 Task: Create a sub task Release to Production / Go Live for the task  Add support for SMS notifications to the mobile app in the project TransferLine , assign it to team member softage.6@softage.net and update the status of the sub task to  Completed , set the priority of the sub task to High.
Action: Mouse moved to (46, 435)
Screenshot: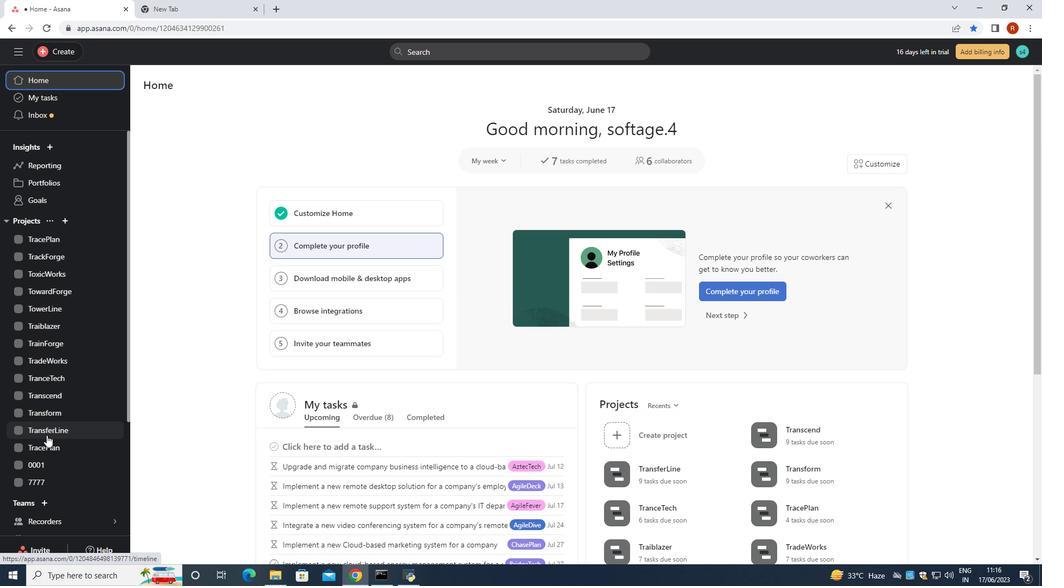
Action: Mouse pressed left at (46, 435)
Screenshot: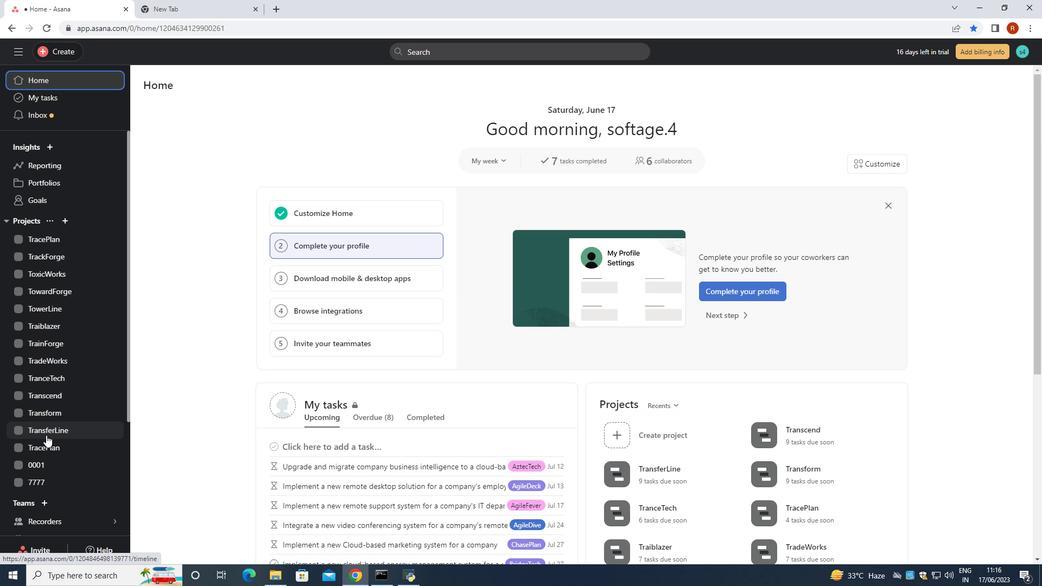 
Action: Mouse moved to (440, 262)
Screenshot: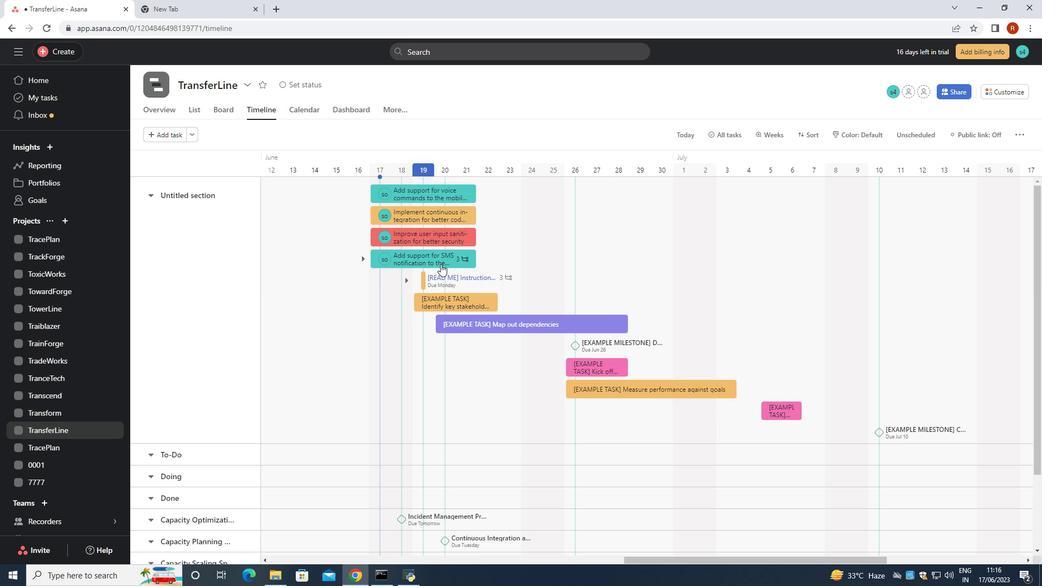 
Action: Mouse pressed left at (440, 262)
Screenshot: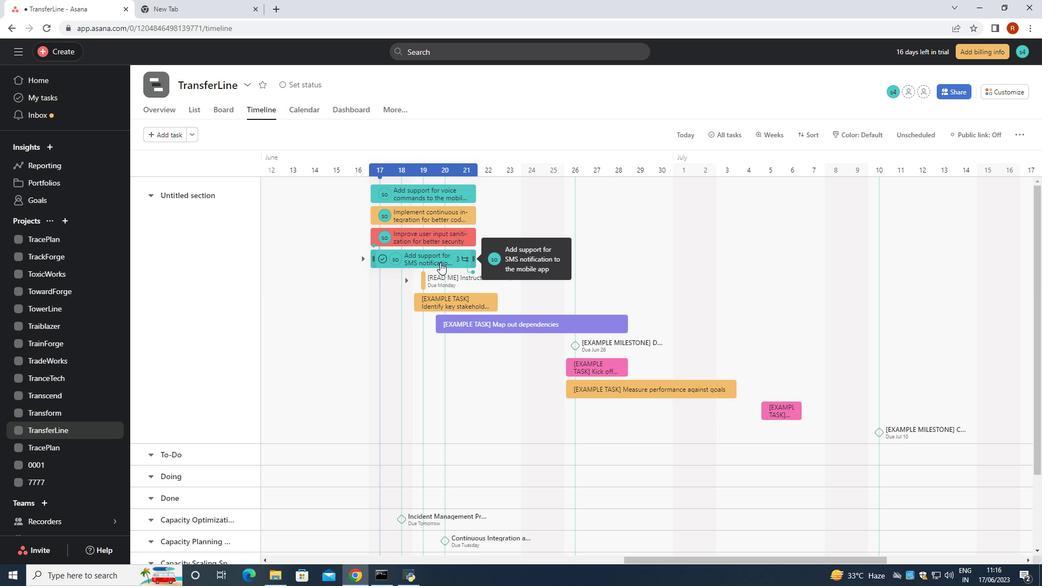 
Action: Mouse moved to (742, 530)
Screenshot: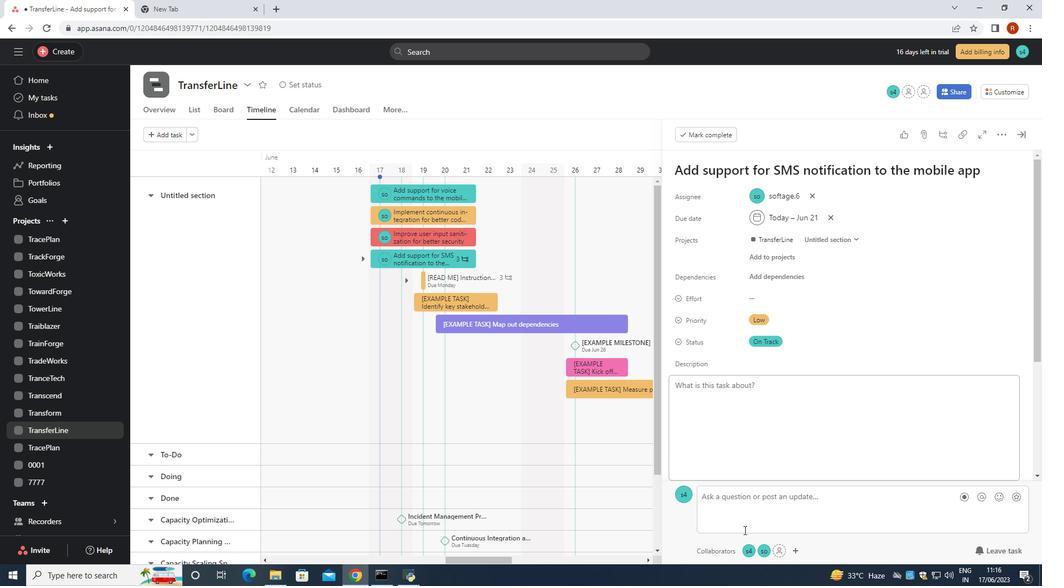 
Action: Mouse scrolled (742, 530) with delta (0, 0)
Screenshot: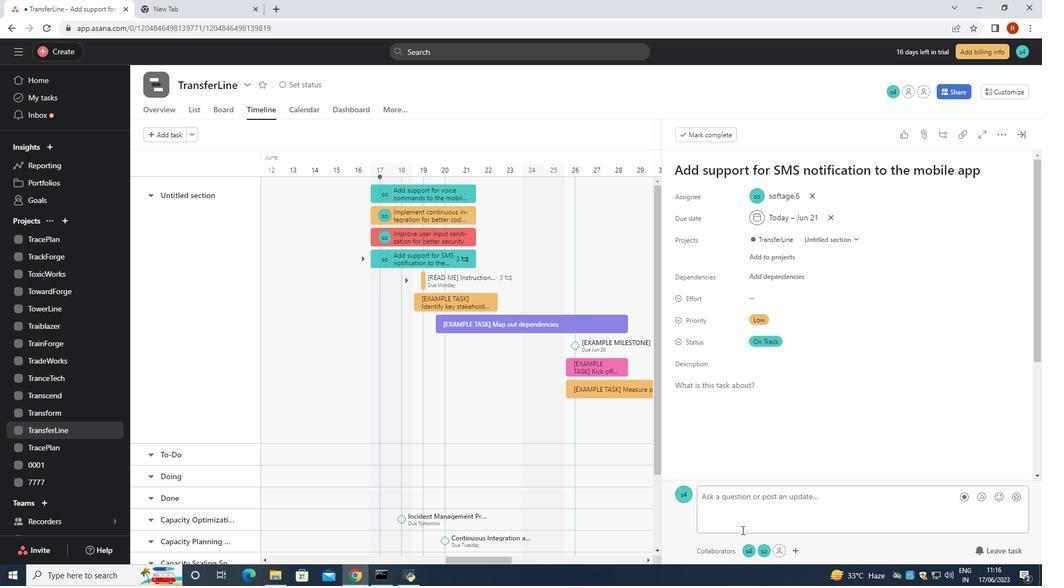 
Action: Mouse scrolled (742, 530) with delta (0, 0)
Screenshot: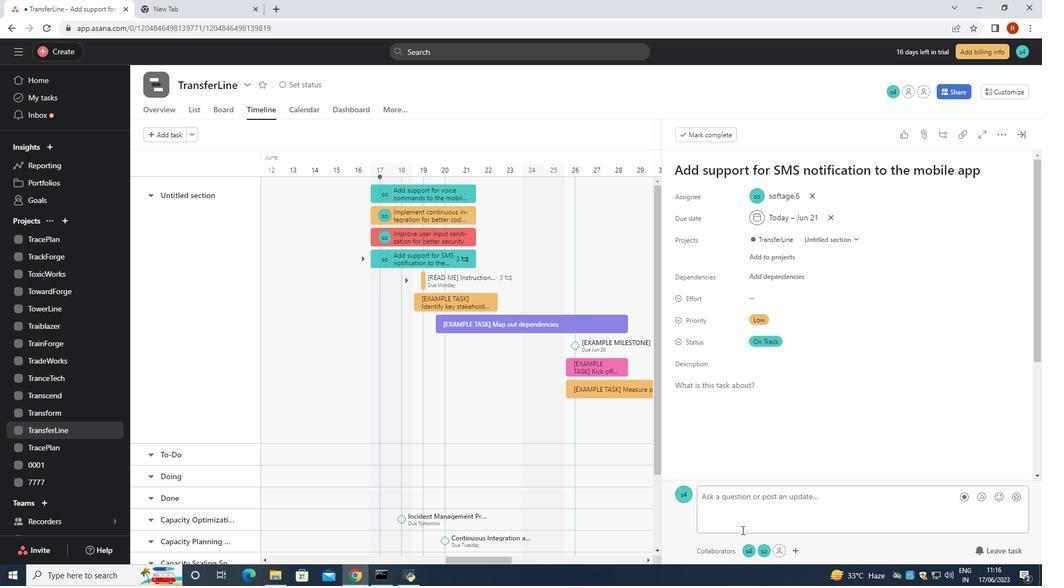 
Action: Mouse moved to (736, 477)
Screenshot: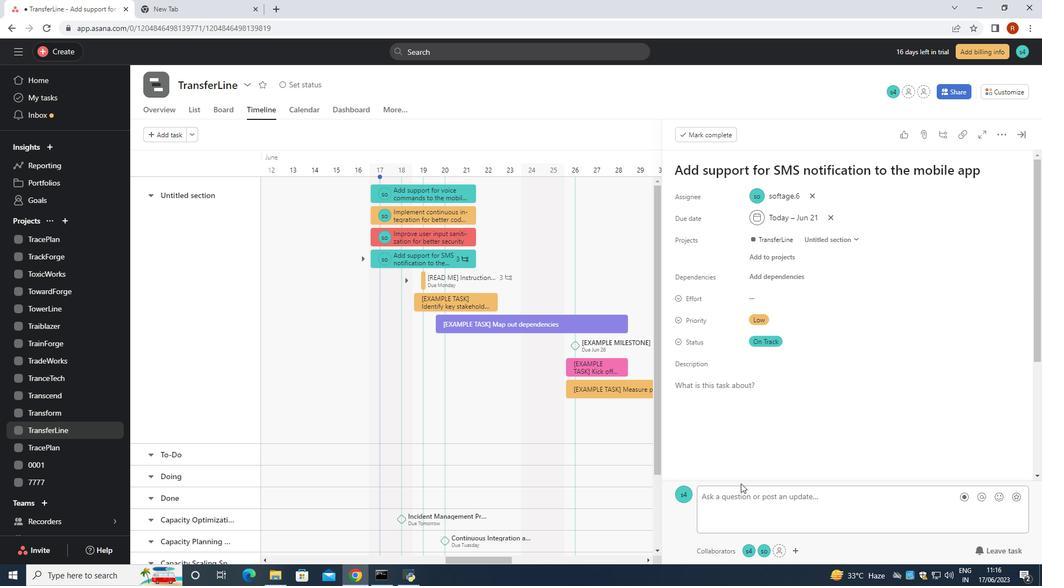 
Action: Mouse scrolled (736, 476) with delta (0, 0)
Screenshot: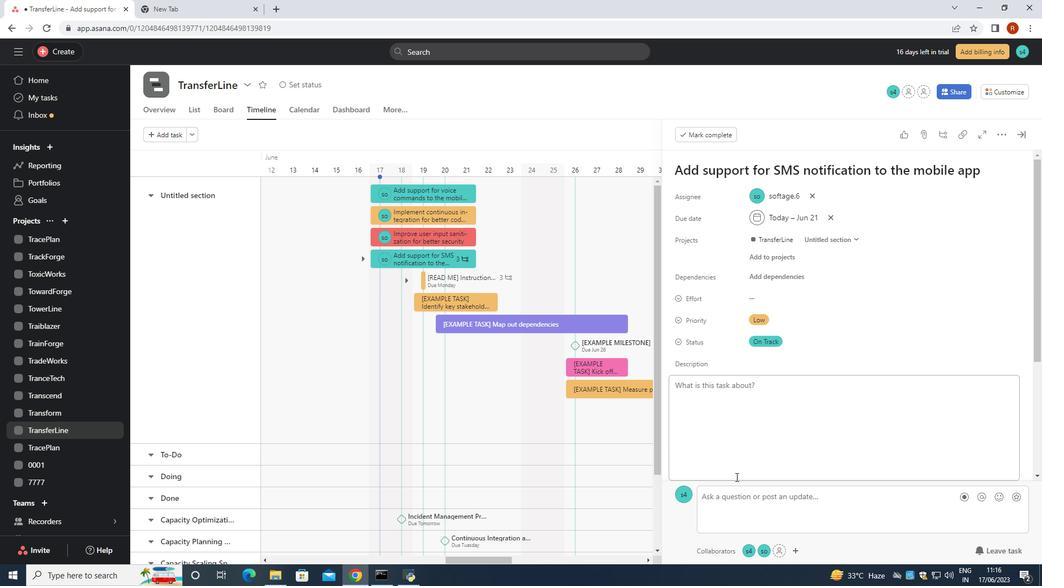 
Action: Mouse scrolled (736, 476) with delta (0, 0)
Screenshot: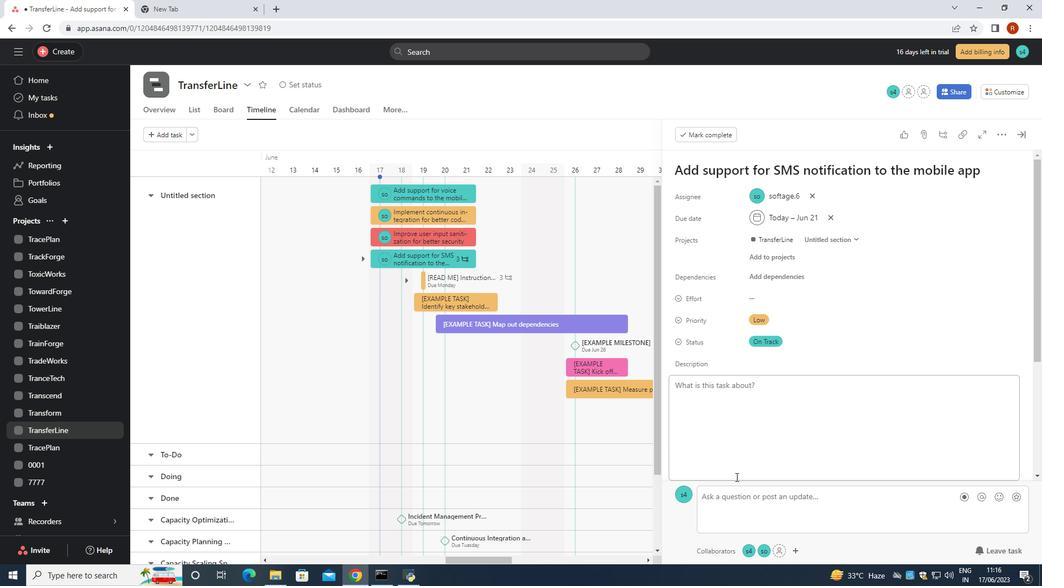 
Action: Mouse scrolled (736, 476) with delta (0, 0)
Screenshot: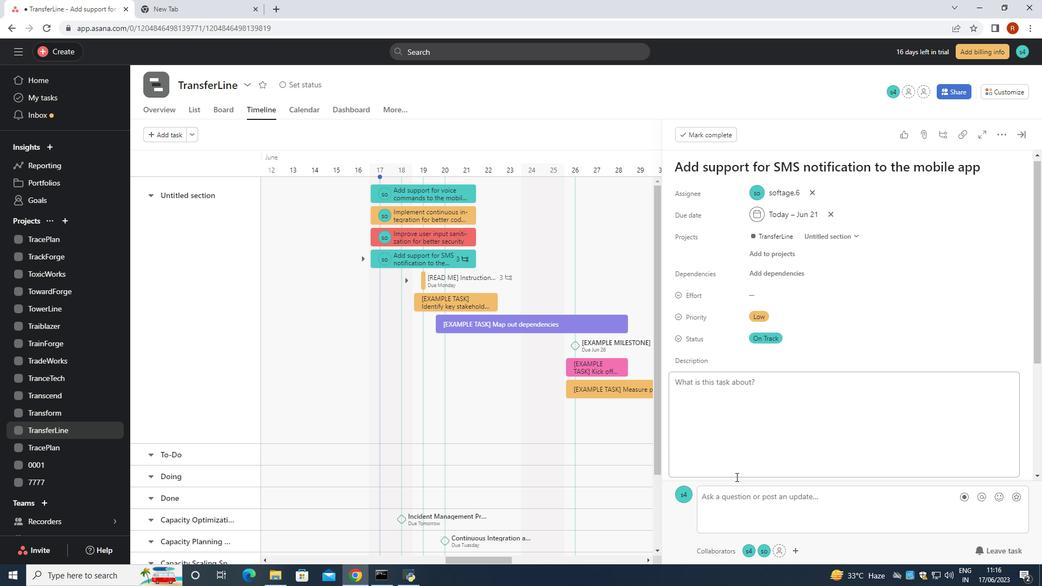 
Action: Mouse moved to (715, 409)
Screenshot: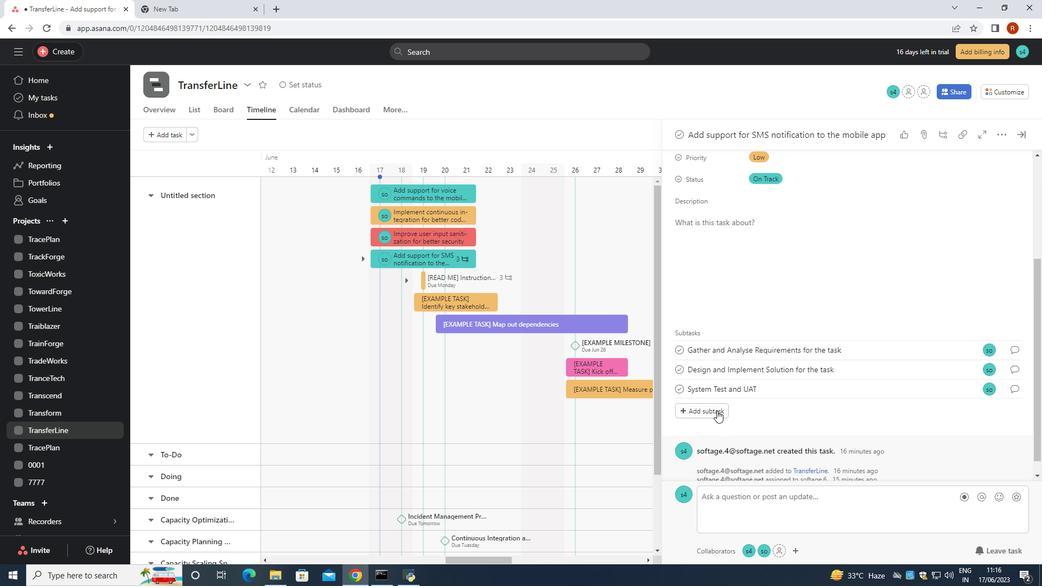 
Action: Mouse pressed left at (715, 409)
Screenshot: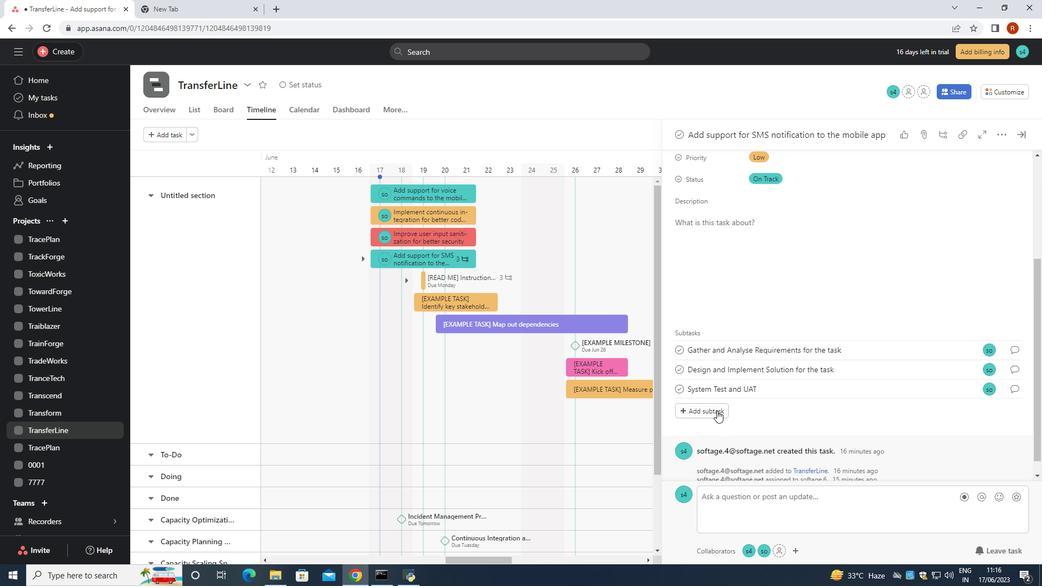 
Action: Mouse moved to (714, 409)
Screenshot: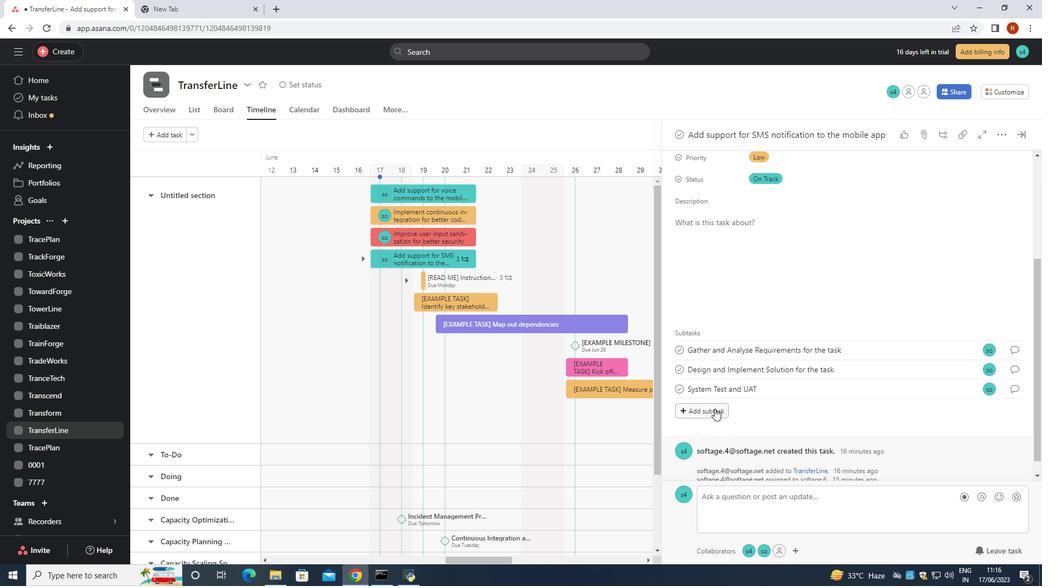 
Action: Key pressed <Key.shift>Releasr<Key.backspace>e<Key.space>to<Key.space><Key.shift>Production/<Key.shift>Go<Key.space><Key.shift>Live<Key.space>
Screenshot: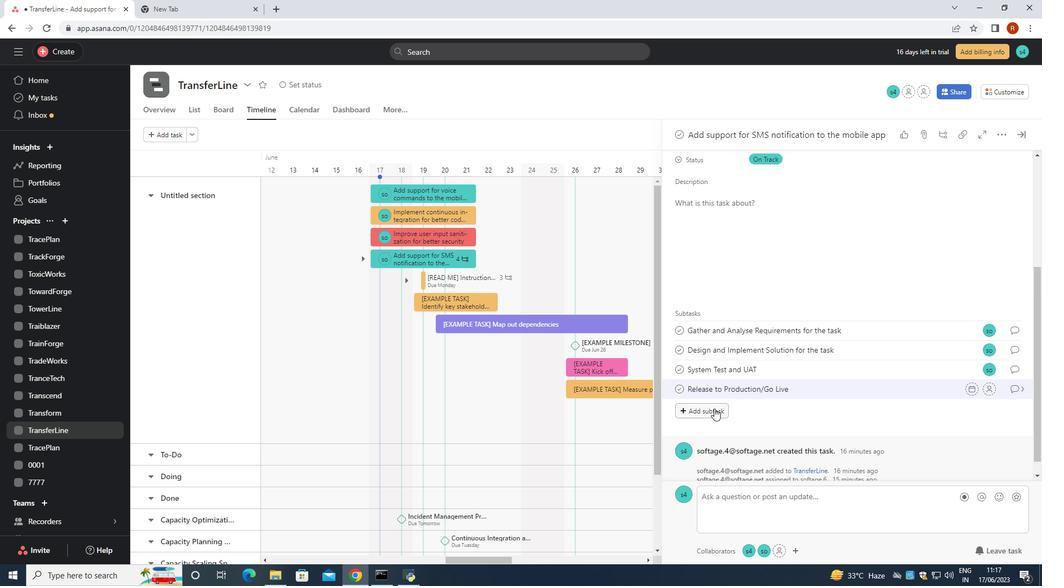 
Action: Mouse moved to (988, 392)
Screenshot: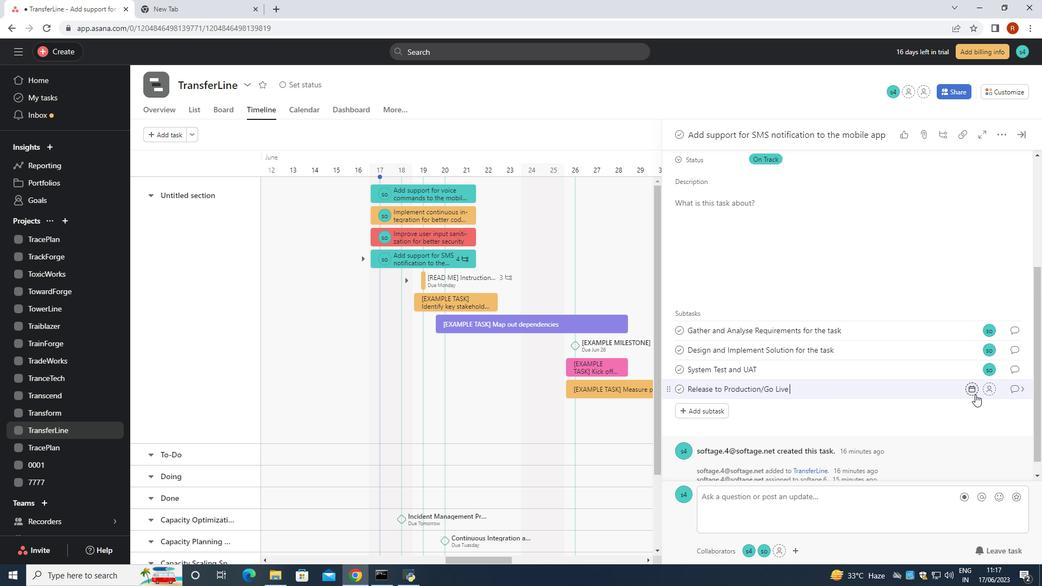 
Action: Mouse pressed left at (988, 392)
Screenshot: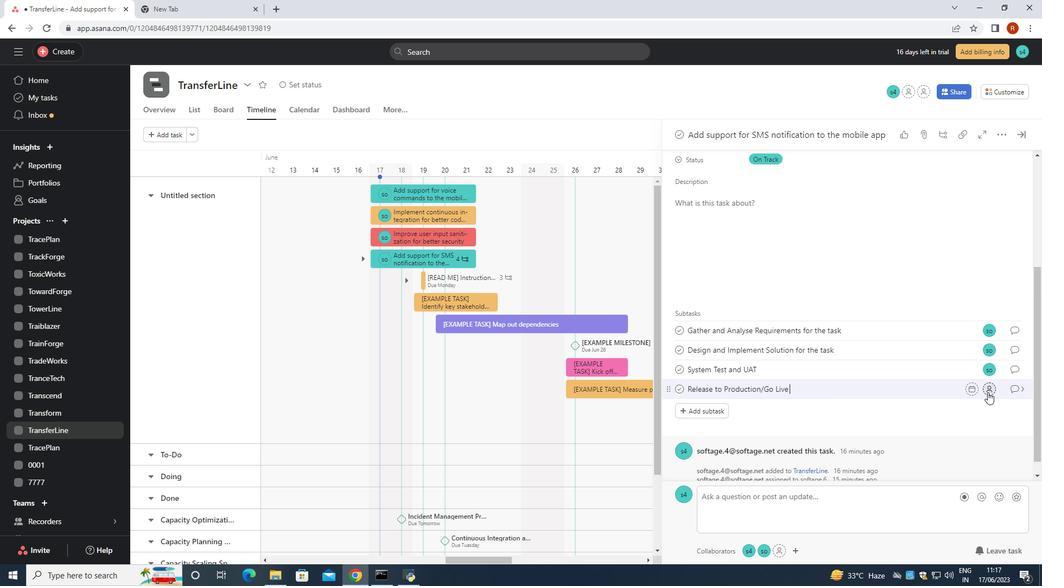 
Action: Mouse moved to (891, 399)
Screenshot: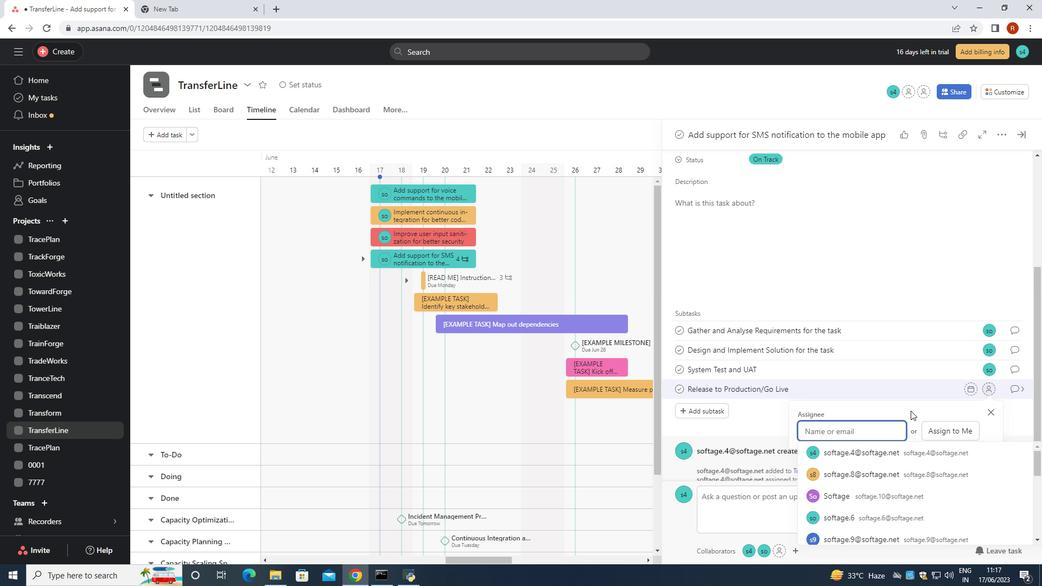 
Action: Key pressed softage.6<Key.shift>@softage.net
Screenshot: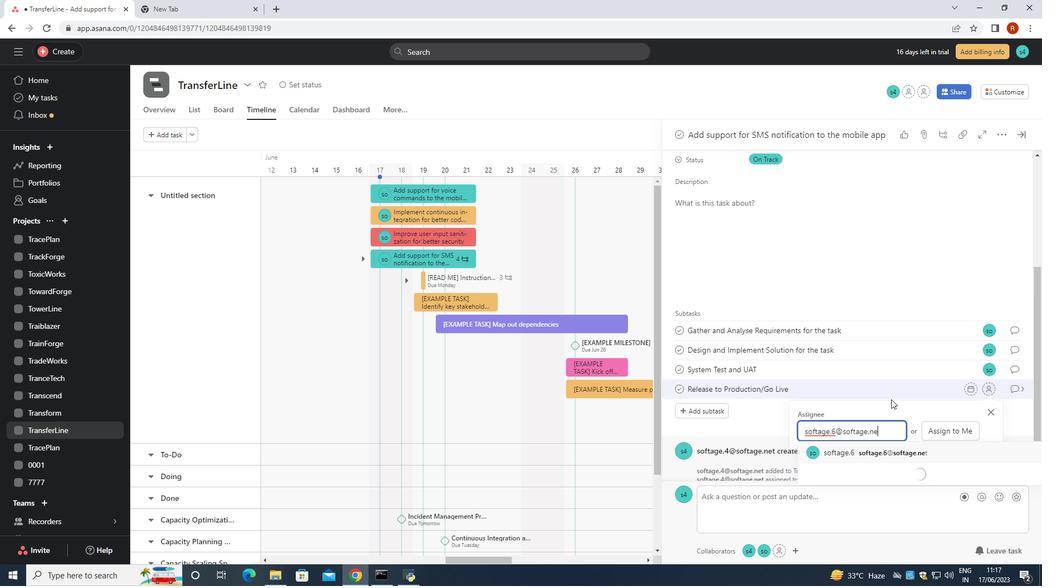 
Action: Mouse moved to (871, 455)
Screenshot: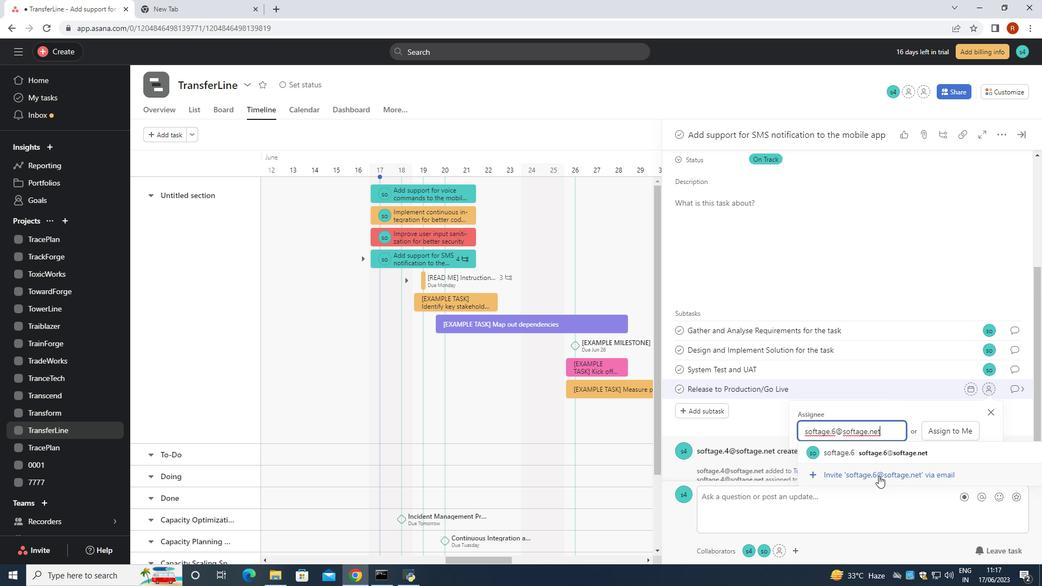 
Action: Mouse pressed left at (871, 455)
Screenshot: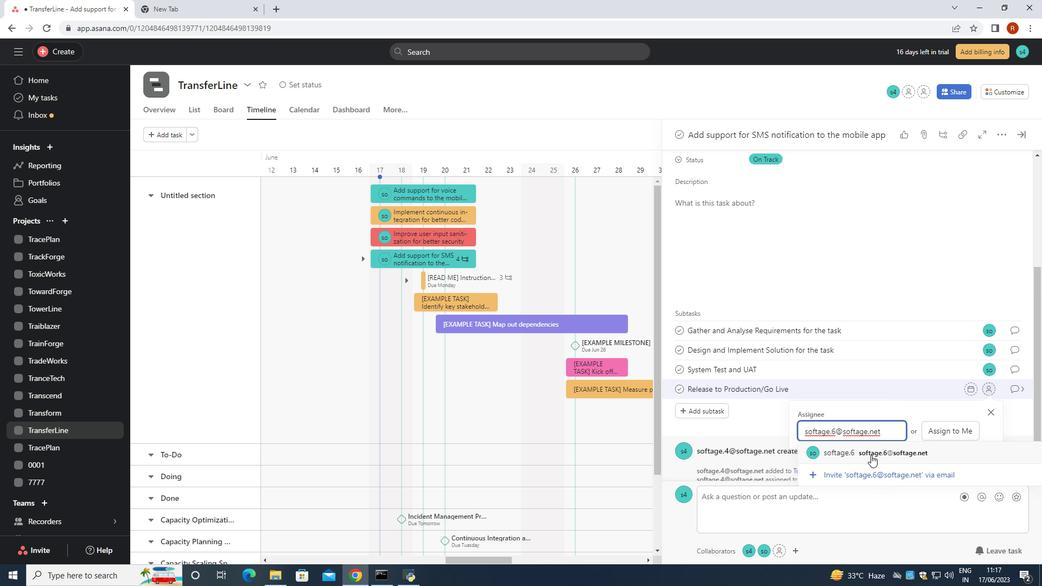 
Action: Mouse moved to (1016, 385)
Screenshot: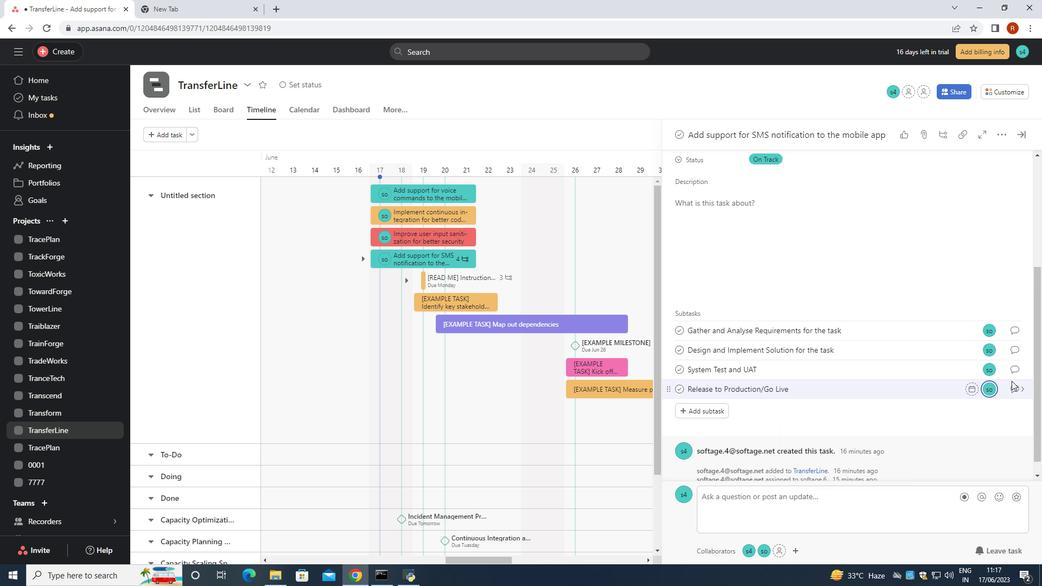 
Action: Mouse pressed left at (1016, 385)
Screenshot: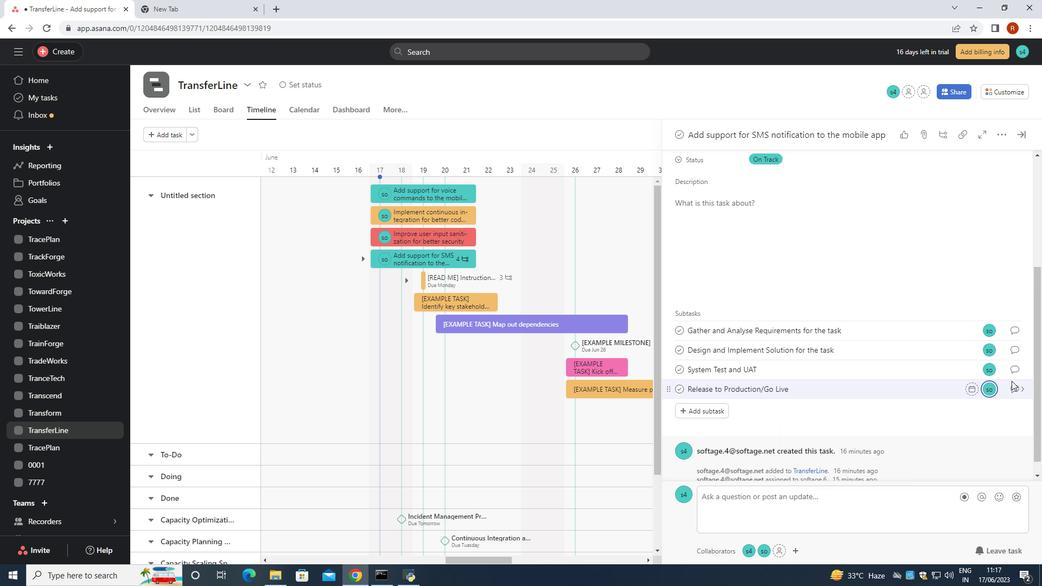 
Action: Mouse moved to (709, 288)
Screenshot: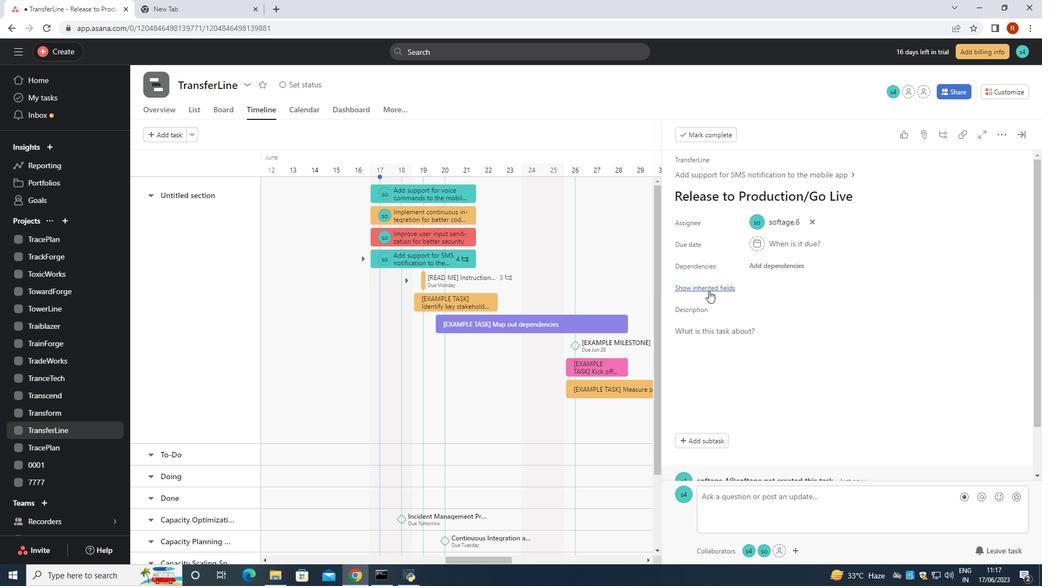 
Action: Mouse pressed left at (709, 288)
Screenshot: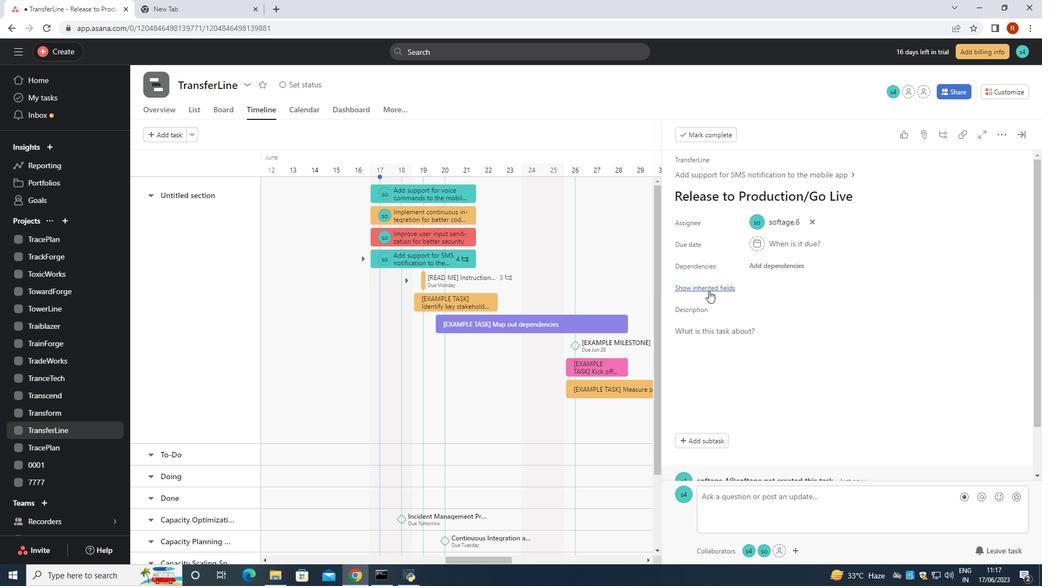
Action: Mouse moved to (752, 355)
Screenshot: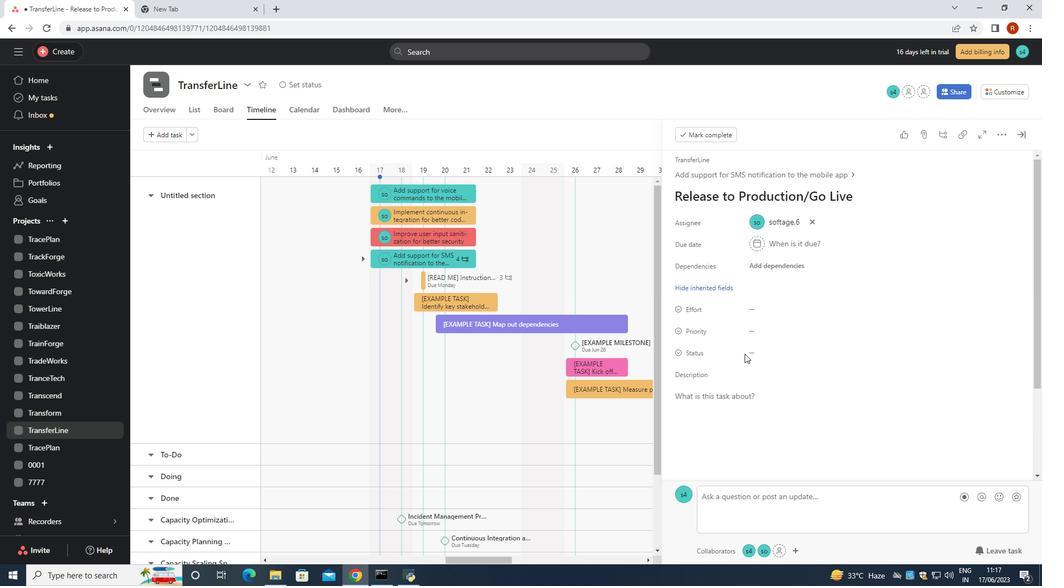
Action: Mouse pressed left at (752, 355)
Screenshot: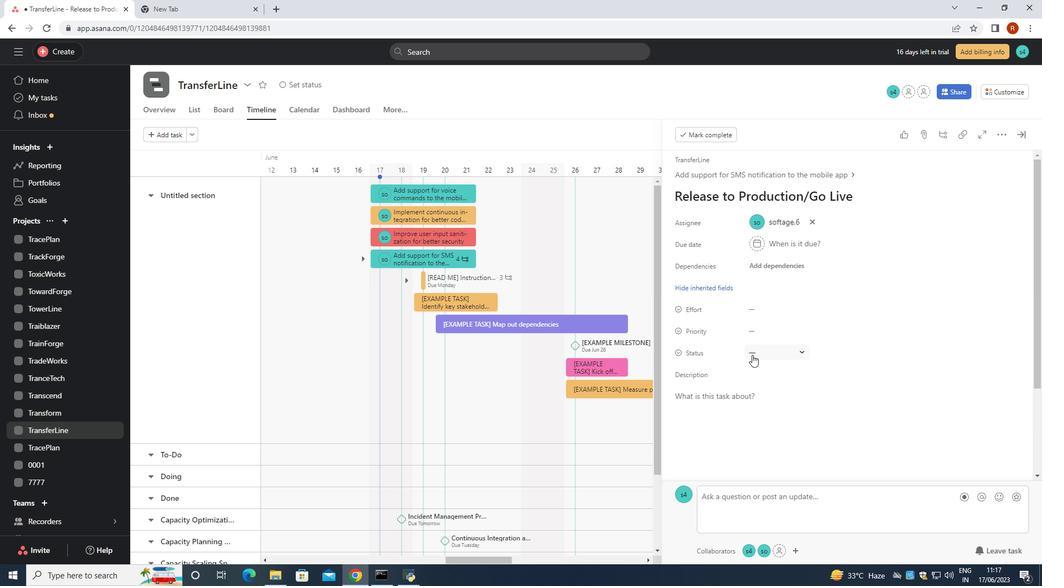 
Action: Mouse moved to (782, 445)
Screenshot: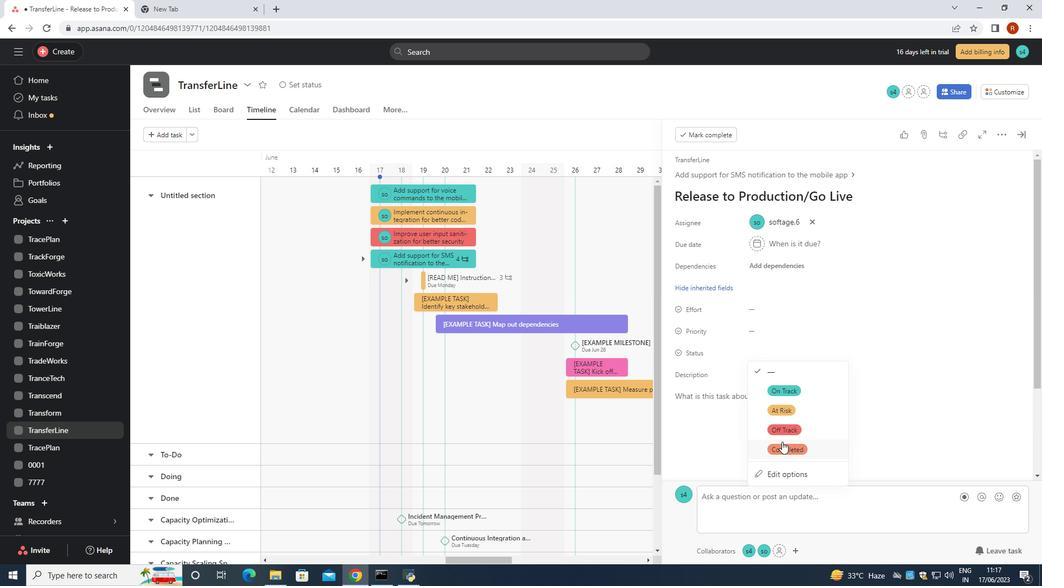 
Action: Mouse pressed left at (782, 445)
Screenshot: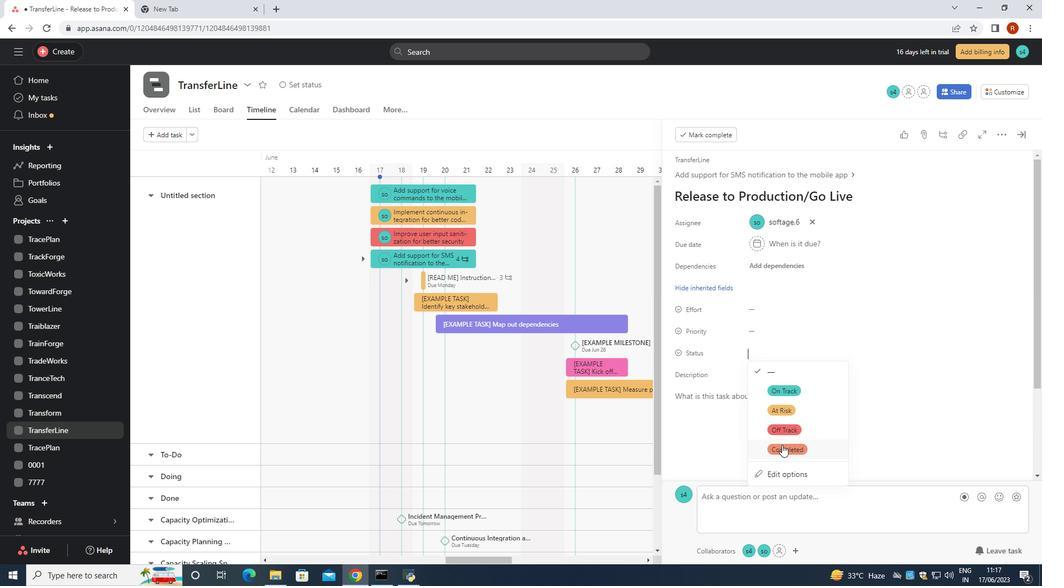 
Action: Mouse moved to (769, 328)
Screenshot: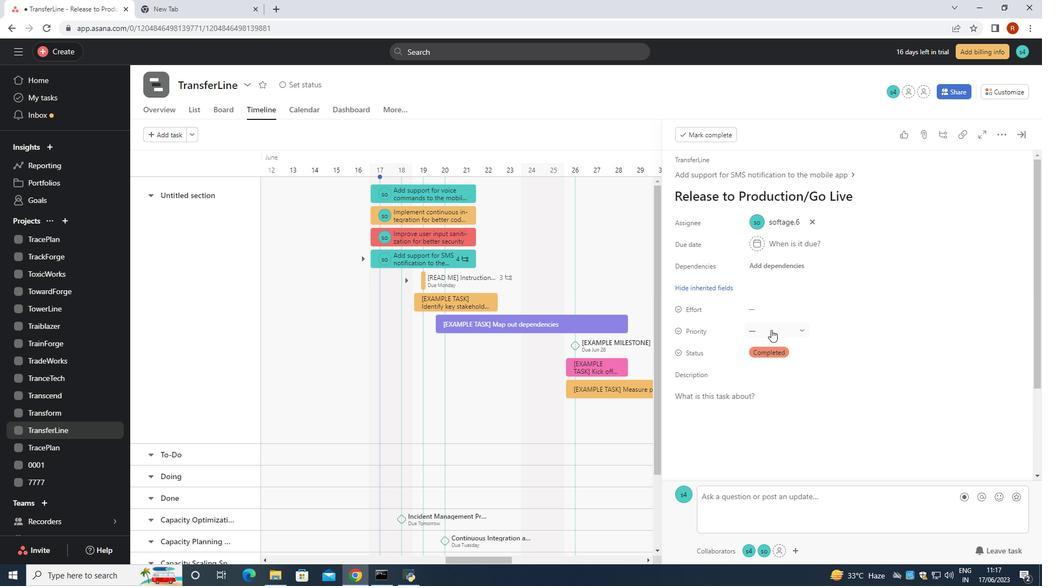 
Action: Mouse pressed left at (769, 328)
Screenshot: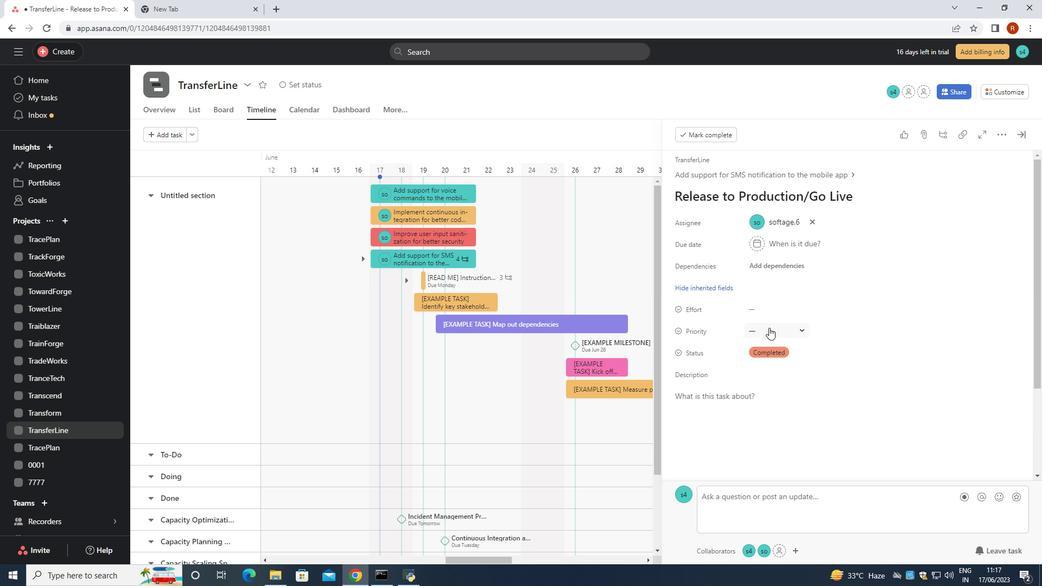 
Action: Mouse moved to (778, 374)
Screenshot: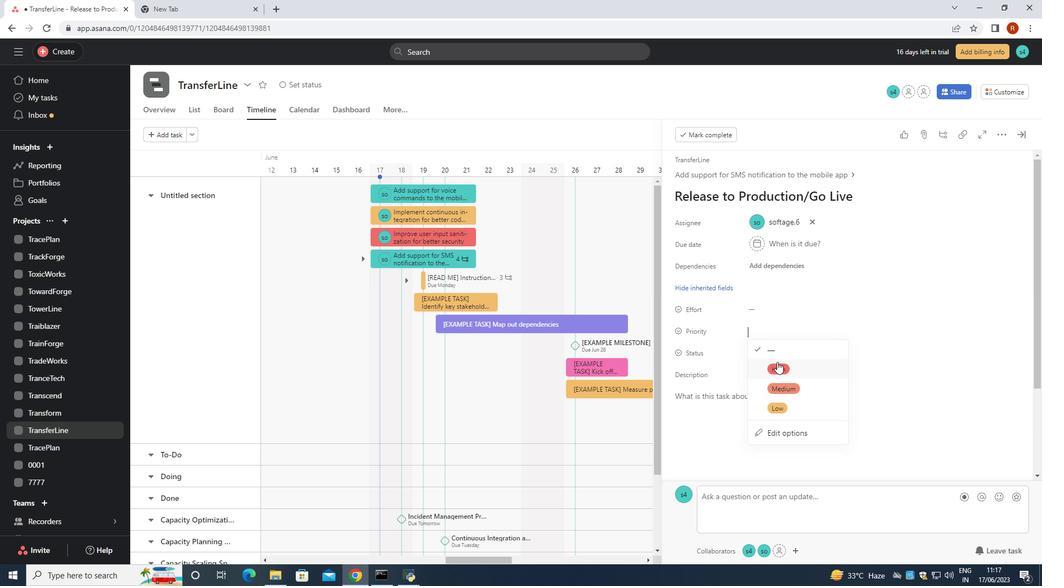 
Action: Mouse pressed left at (778, 374)
Screenshot: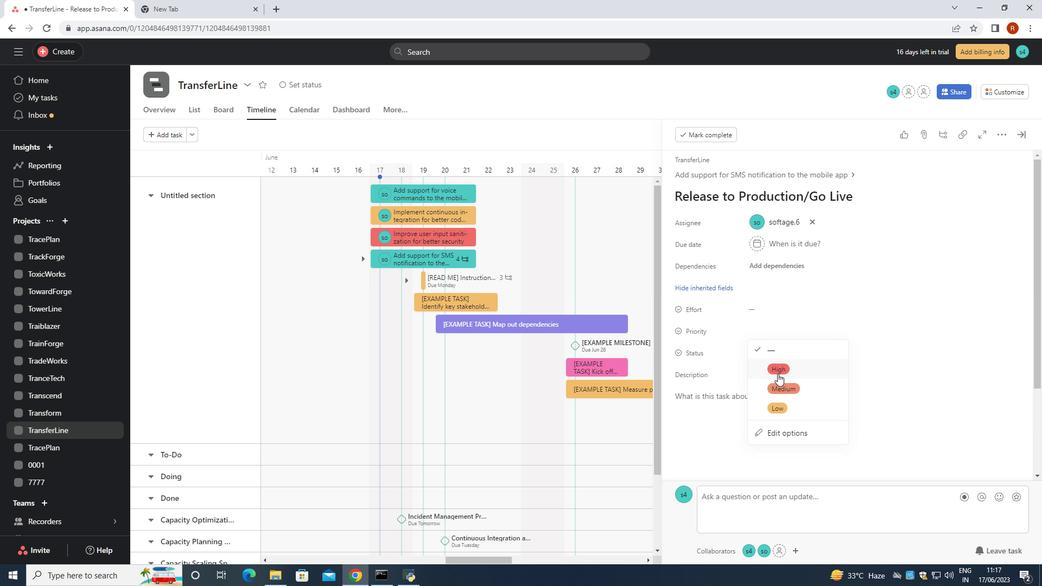 
Action: Mouse moved to (779, 372)
Screenshot: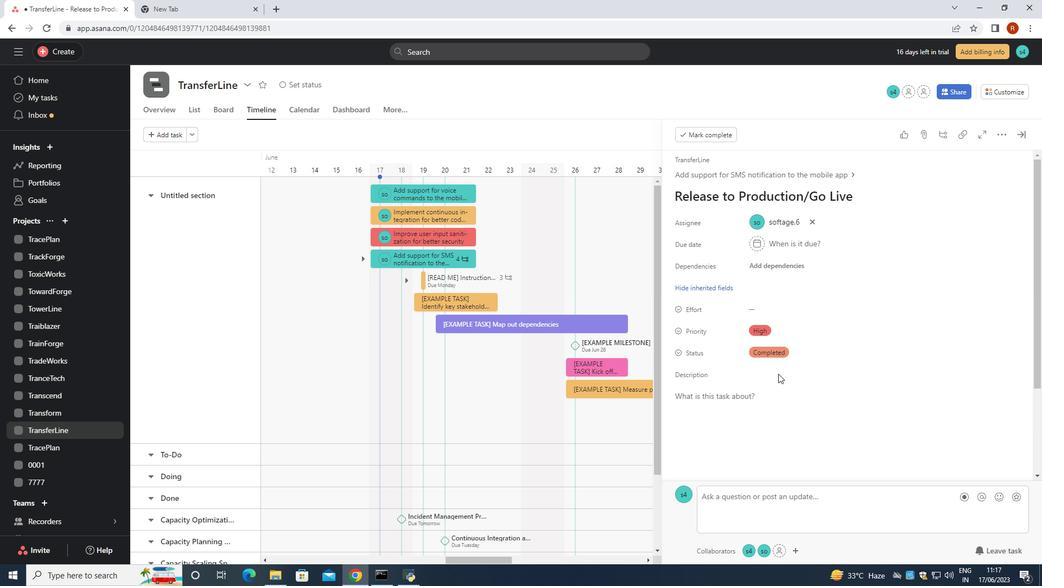 
